 Task: Create a new event for a project status update meeting on the 16th at 8:30 PM.
Action: Mouse moved to (35, 61)
Screenshot: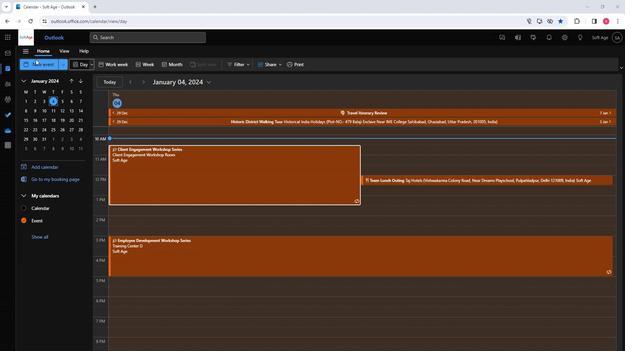 
Action: Mouse pressed left at (35, 61)
Screenshot: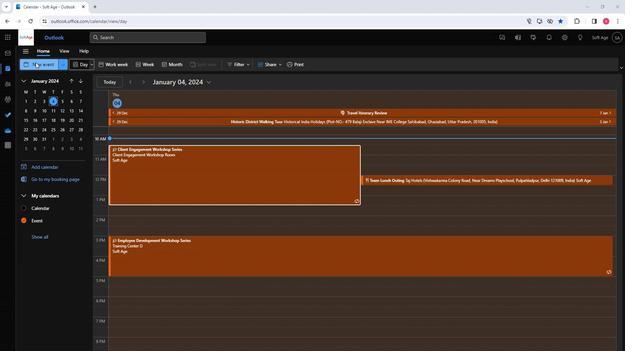 
Action: Mouse moved to (163, 103)
Screenshot: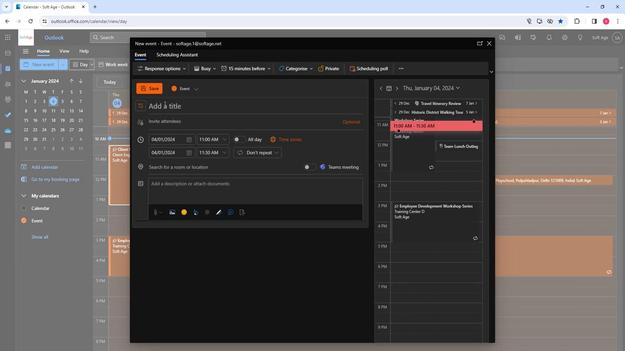 
Action: Mouse pressed left at (163, 103)
Screenshot: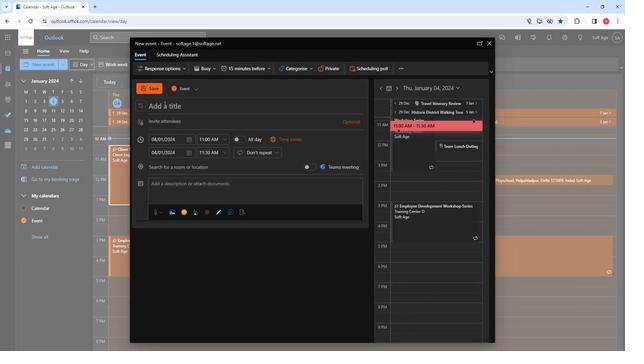 
Action: Key pressed <Key.shift>Project<Key.space><Key.shift>Status<Key.space><Key.shift>Update<Key.space><Key.shift>Meeting
Screenshot: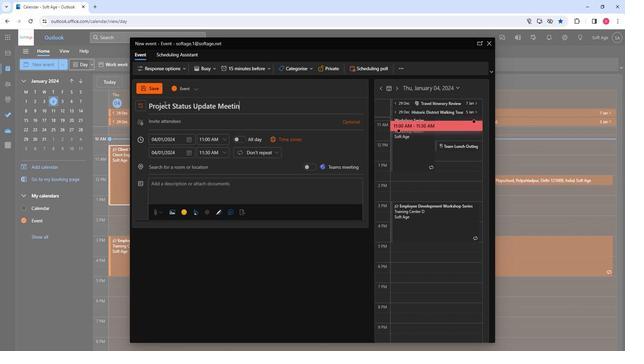 
Action: Mouse moved to (161, 117)
Screenshot: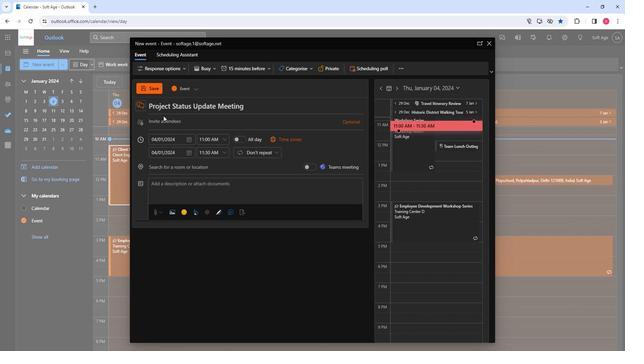 
Action: Mouse pressed left at (161, 117)
Screenshot: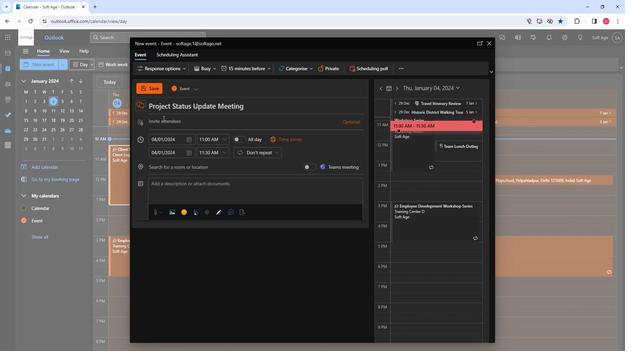 
Action: Key pressed so
Screenshot: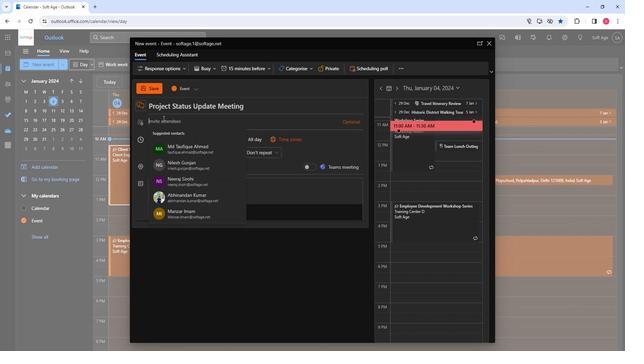 
Action: Mouse moved to (182, 155)
Screenshot: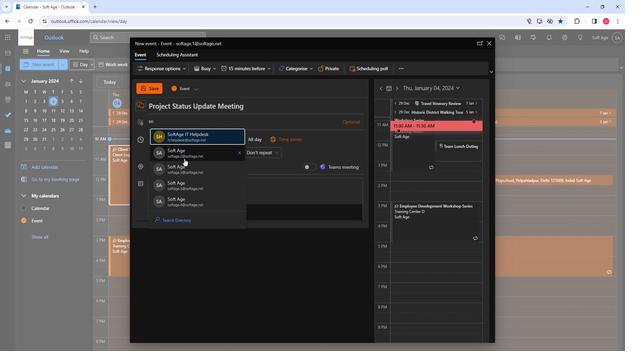 
Action: Mouse pressed left at (182, 155)
Screenshot: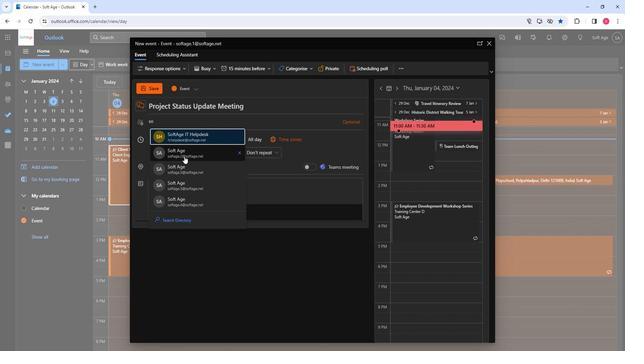 
Action: Key pressed so
Screenshot: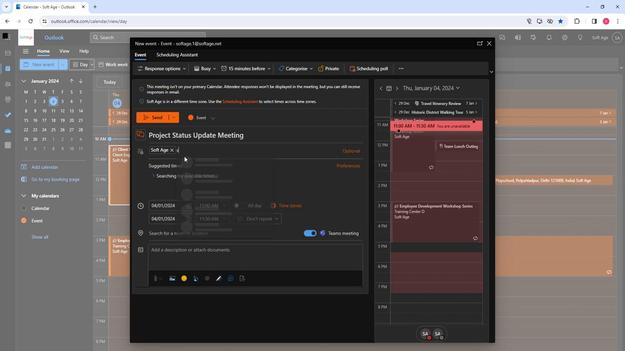 
Action: Mouse moved to (201, 198)
Screenshot: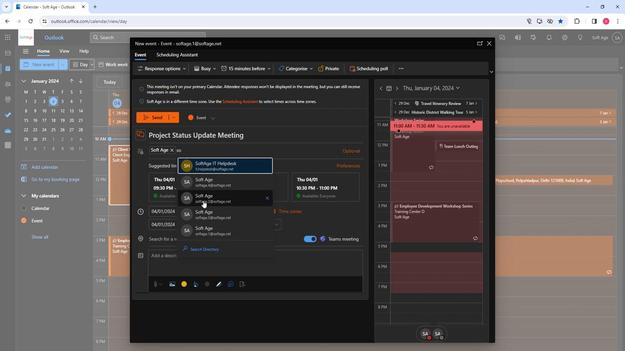 
Action: Mouse pressed left at (201, 198)
Screenshot: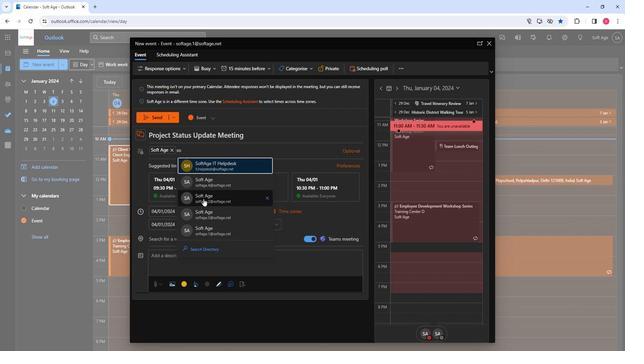 
Action: Mouse moved to (201, 198)
Screenshot: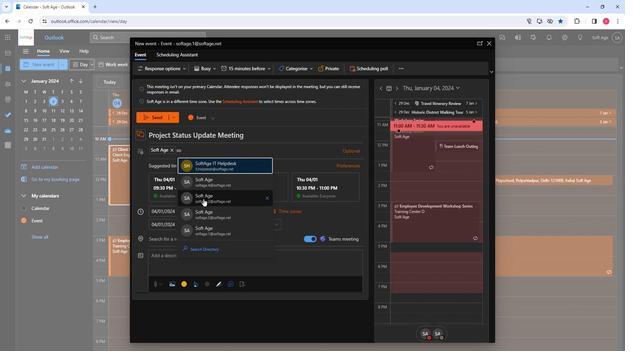 
Action: Key pressed so
Screenshot: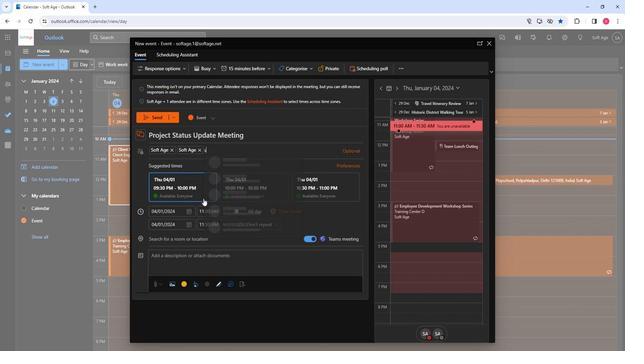 
Action: Mouse moved to (226, 209)
Screenshot: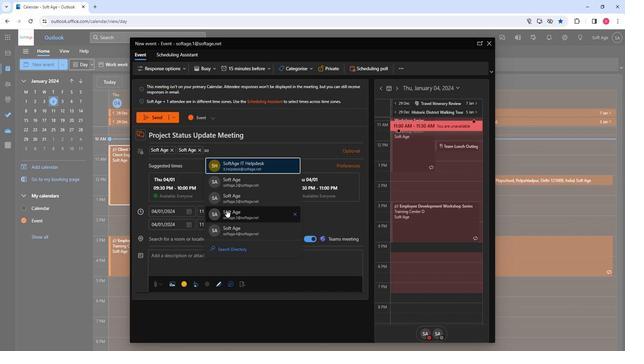 
Action: Mouse pressed left at (226, 209)
Screenshot: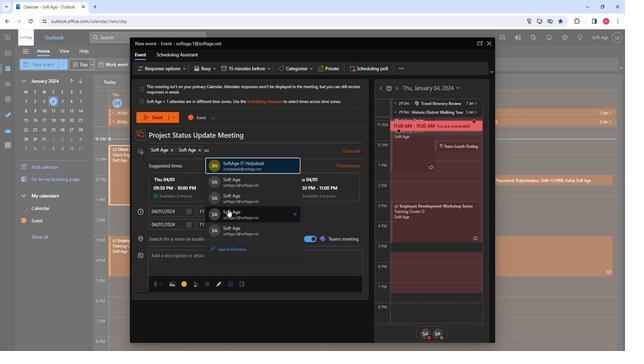 
Action: Key pressed so
Screenshot: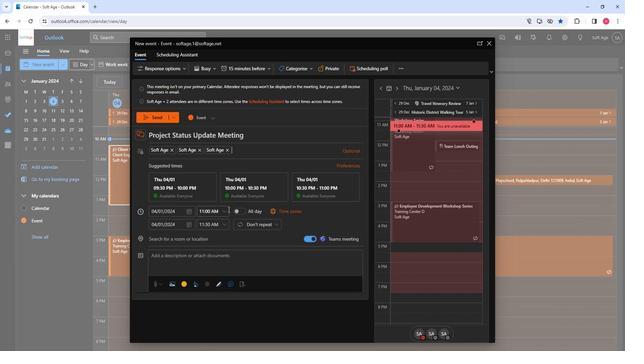 
Action: Mouse moved to (267, 226)
Screenshot: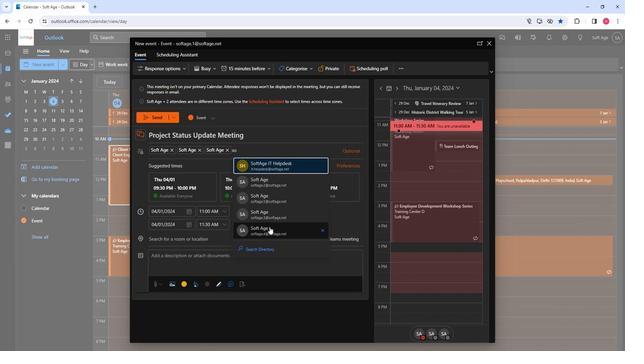 
Action: Mouse pressed left at (267, 226)
Screenshot: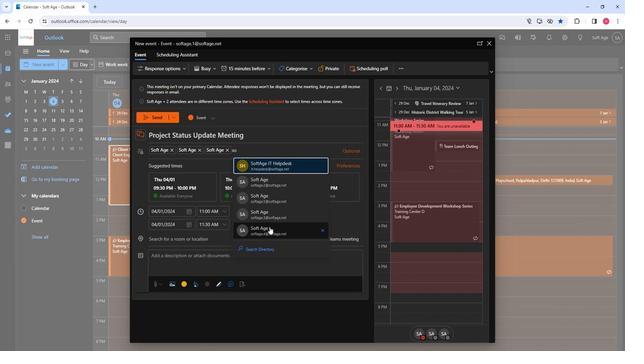 
Action: Mouse moved to (185, 206)
Screenshot: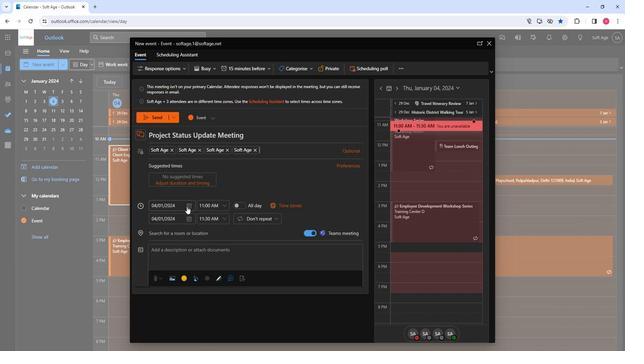 
Action: Mouse pressed left at (185, 206)
Screenshot: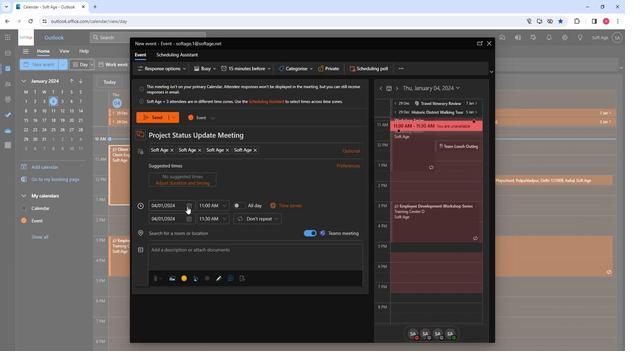 
Action: Mouse moved to (164, 260)
Screenshot: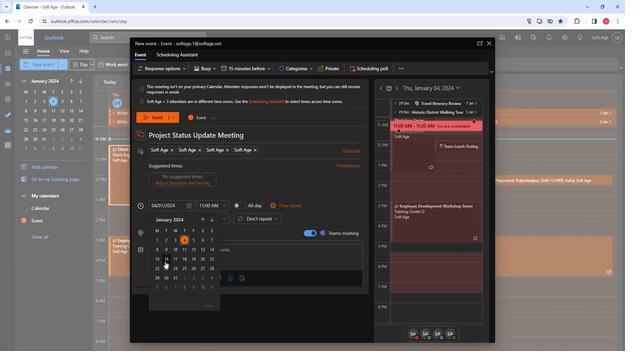 
Action: Mouse pressed left at (164, 260)
Screenshot: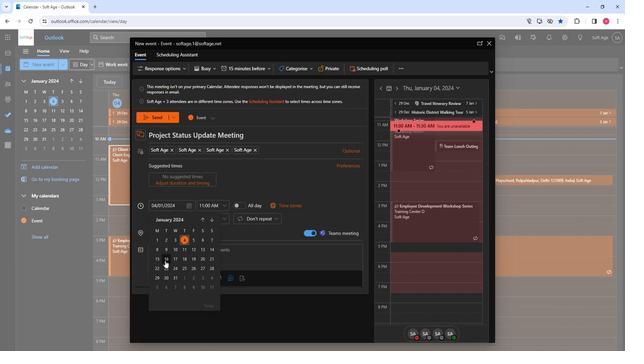
Action: Mouse moved to (224, 205)
Screenshot: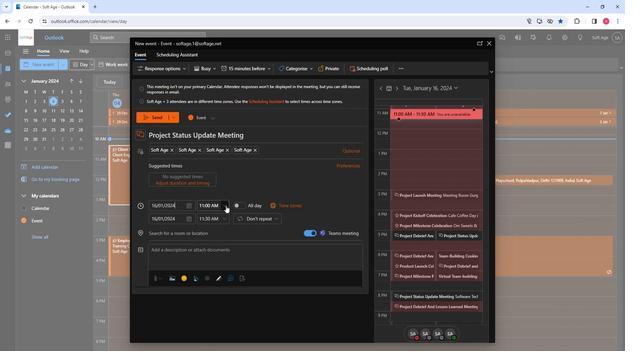 
Action: Mouse pressed left at (224, 205)
Screenshot: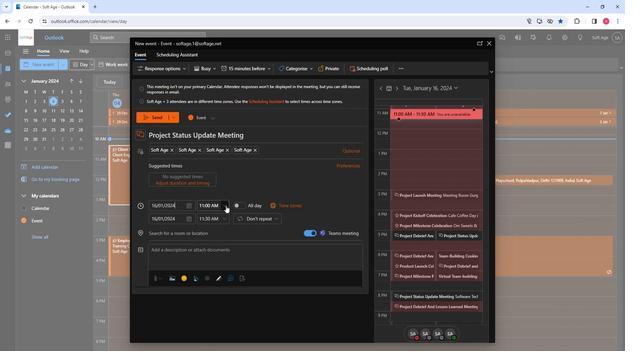 
Action: Mouse moved to (215, 241)
Screenshot: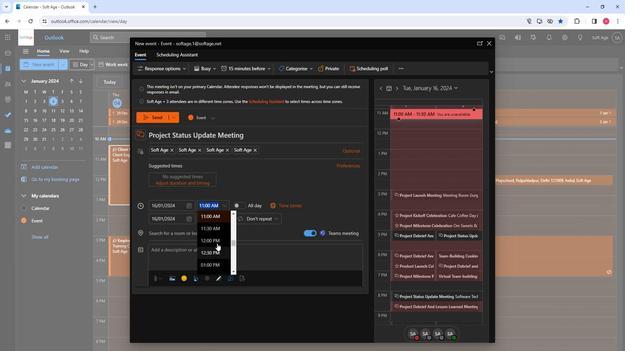 
Action: Mouse scrolled (215, 241) with delta (0, 0)
Screenshot: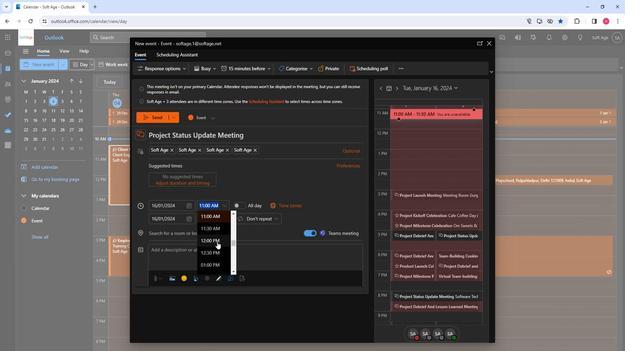 
Action: Mouse scrolled (215, 241) with delta (0, 0)
Screenshot: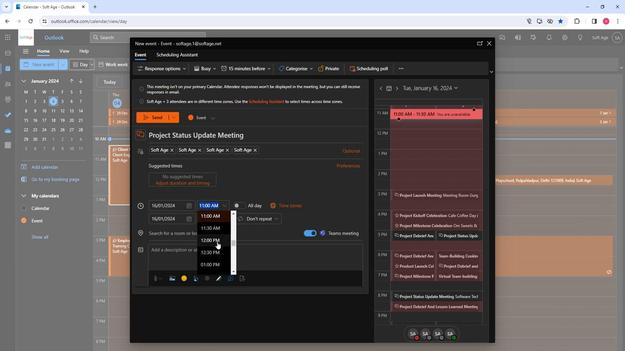 
Action: Mouse scrolled (215, 241) with delta (0, 0)
Screenshot: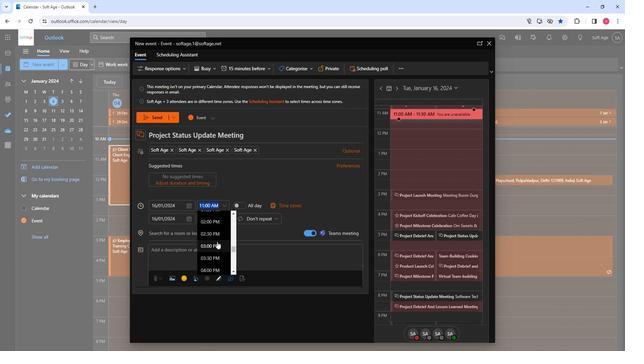 
Action: Mouse scrolled (215, 241) with delta (0, 0)
Screenshot: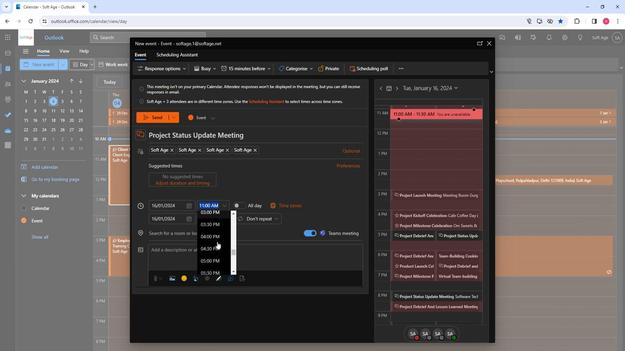
Action: Mouse scrolled (215, 241) with delta (0, 0)
Screenshot: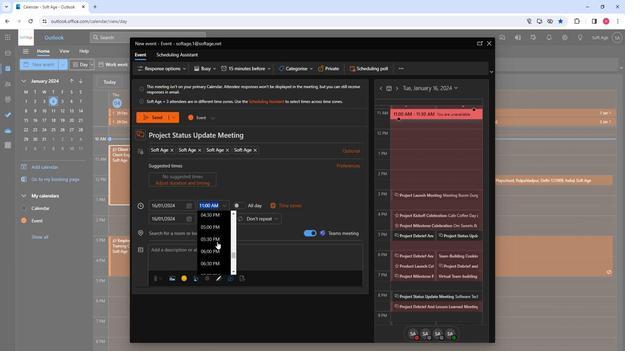
Action: Mouse moved to (214, 241)
Screenshot: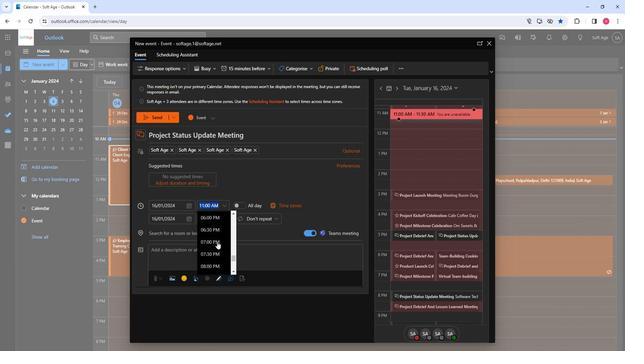 
Action: Mouse scrolled (214, 241) with delta (0, 0)
Screenshot: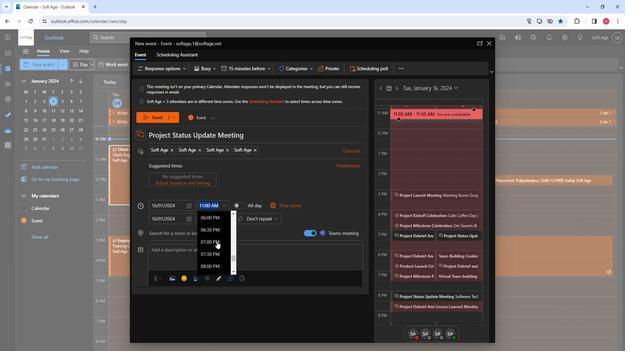 
Action: Mouse moved to (209, 244)
Screenshot: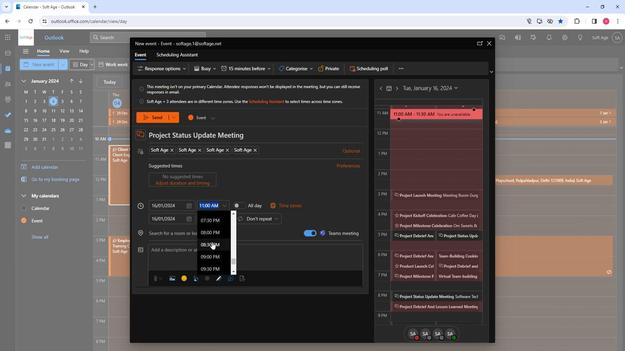 
Action: Mouse pressed left at (209, 244)
Screenshot: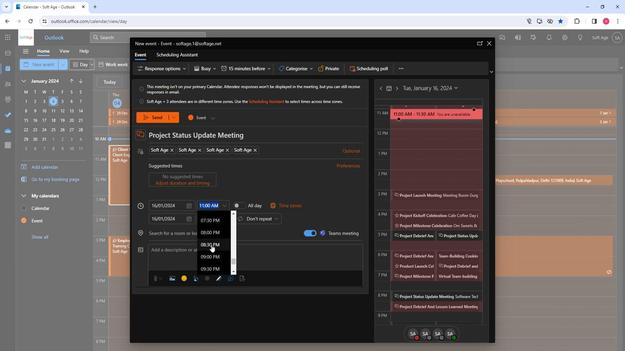 
Action: Mouse moved to (174, 236)
Screenshot: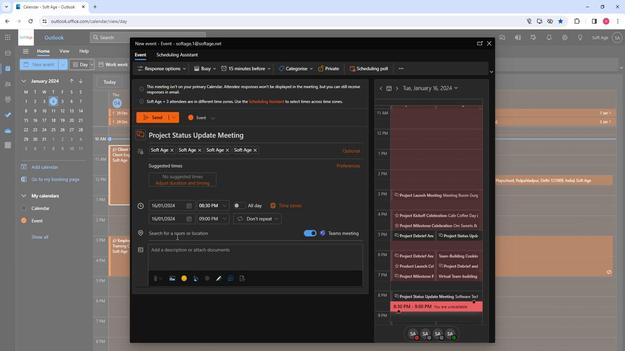 
Action: Mouse pressed left at (174, 236)
Screenshot: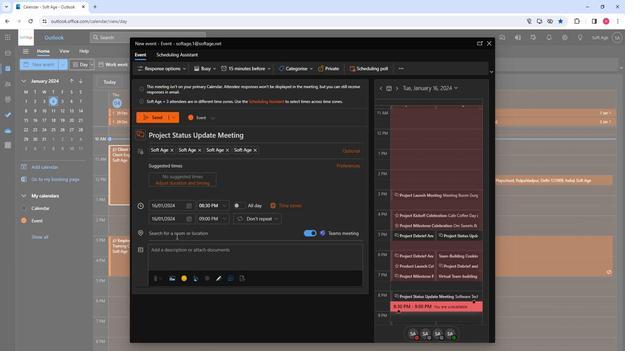 
Action: Key pressed so
Screenshot: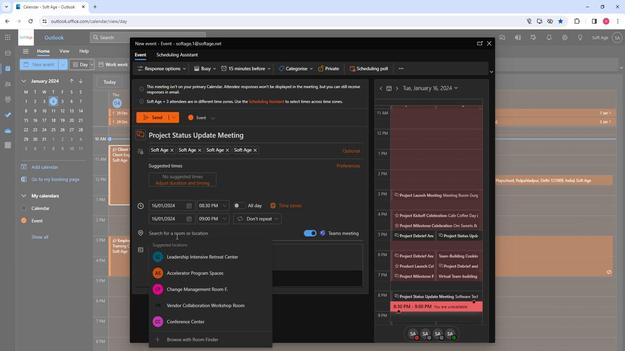 
Action: Mouse moved to (176, 290)
Screenshot: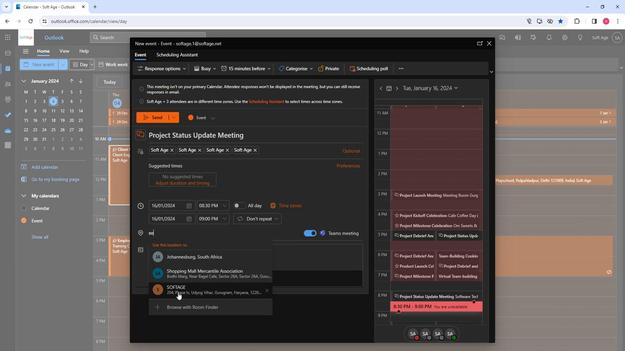
Action: Mouse pressed left at (176, 290)
Screenshot: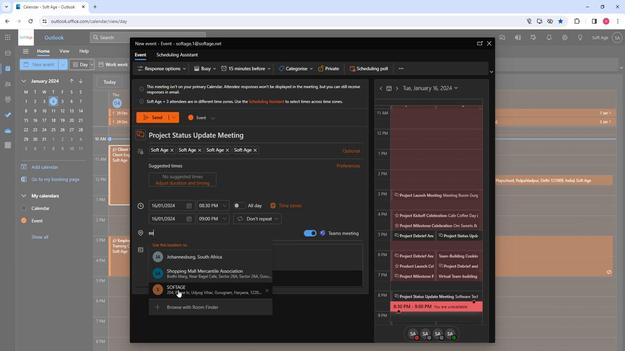 
Action: Mouse moved to (168, 252)
Screenshot: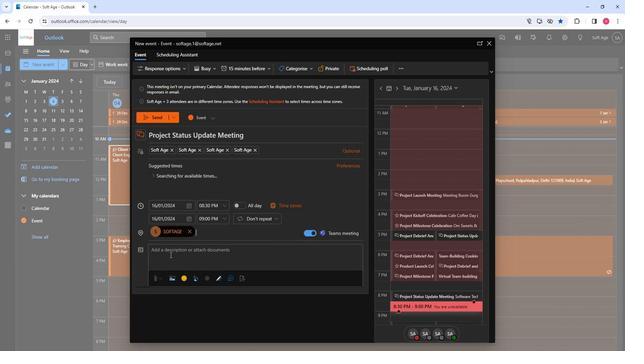 
Action: Mouse pressed left at (168, 252)
Screenshot: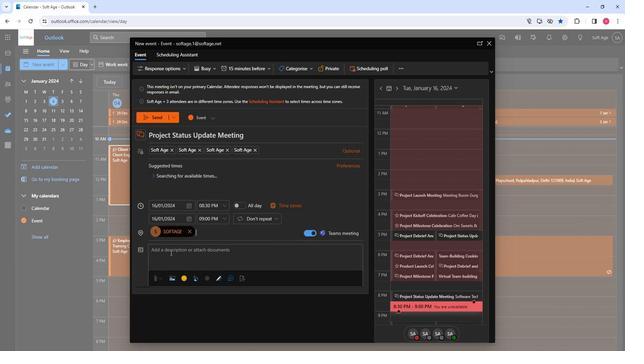 
Action: Key pressed <Key.shift>Conduct<Key.space>a<Key.space>comprehensive<Key.space>project<Key.space>status<Key.space>update<Key.space>meeting.<Key.space><Key.shift>Review<Key.space>milestone,<Key.space>address<Key.space>challenges,<Key.space>and<Key.space>foster<Key.space>open<Key.space>communication.<Key.space><Key.shift>Strategize<Key.space>to<Key.space>ensure<Key.space>project<Key.space>success,<Key.space>aligning<Key.space>team<Key.space>efforts<Key.space>with<Key.space>overarching<Key.space>hoal<Key.backspace><Key.backspace><Key.backspace><Key.backspace>goals.
Screenshot: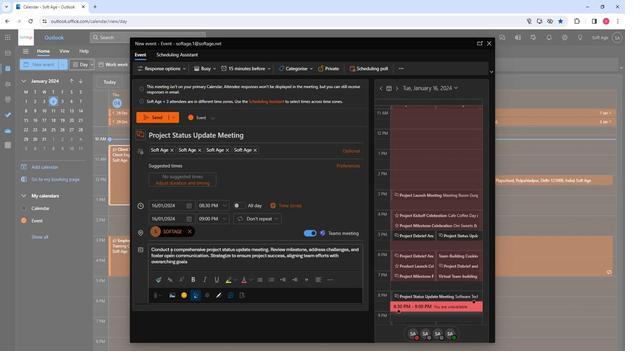 
Action: Mouse moved to (177, 259)
Screenshot: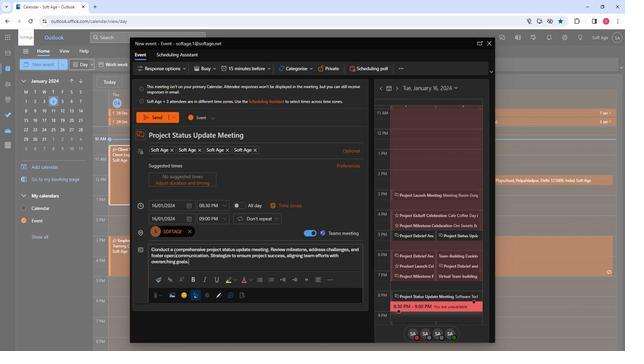 
Action: Mouse pressed left at (177, 259)
Screenshot: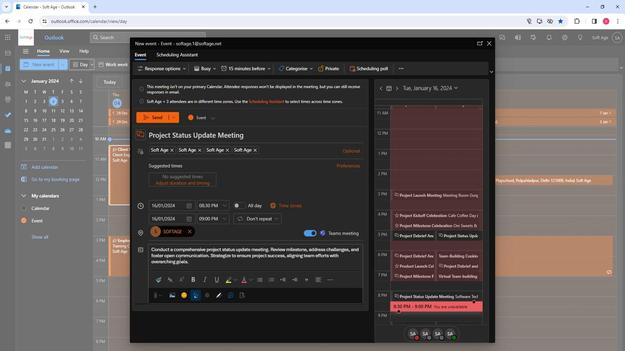 
Action: Mouse pressed left at (177, 259)
Screenshot: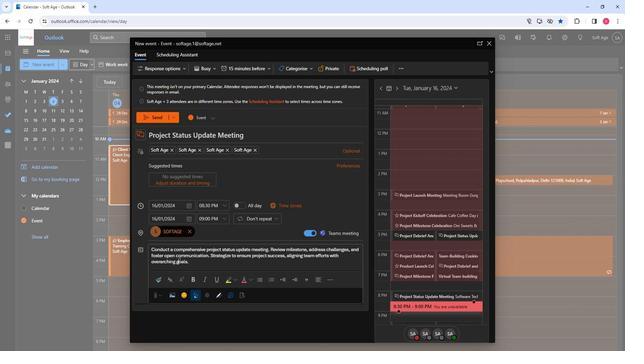 
Action: Mouse pressed left at (177, 259)
Screenshot: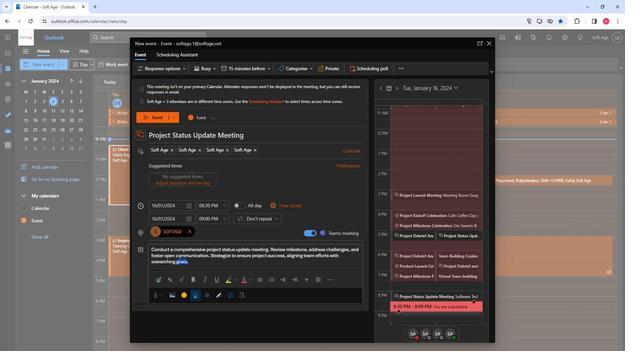 
Action: Mouse moved to (167, 279)
Screenshot: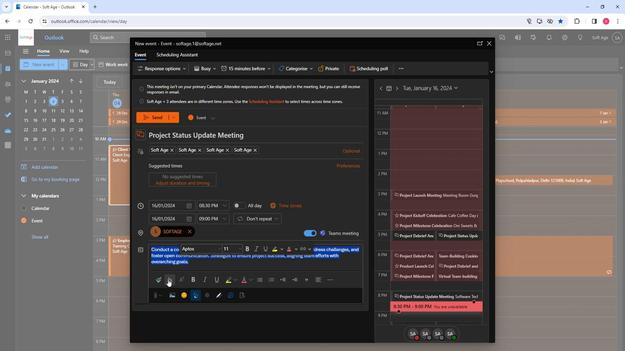 
Action: Mouse pressed left at (167, 279)
Screenshot: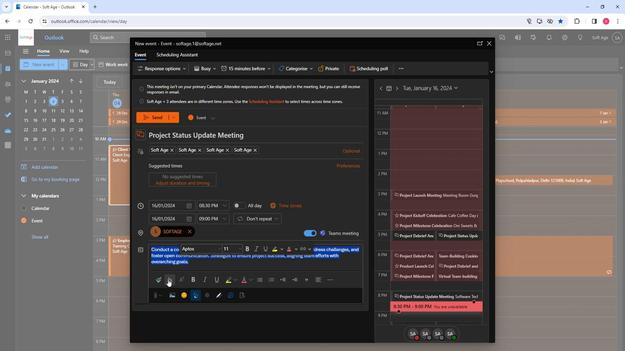 
Action: Mouse moved to (189, 240)
Screenshot: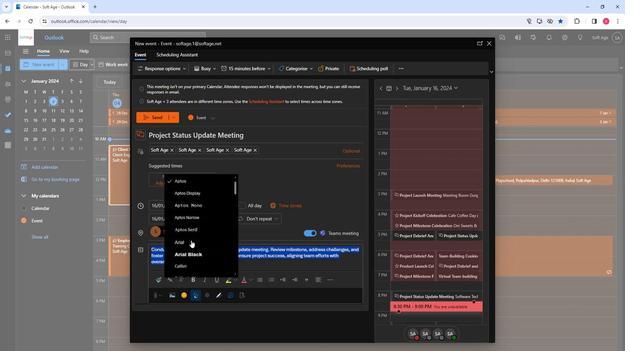 
Action: Mouse scrolled (189, 239) with delta (0, 0)
Screenshot: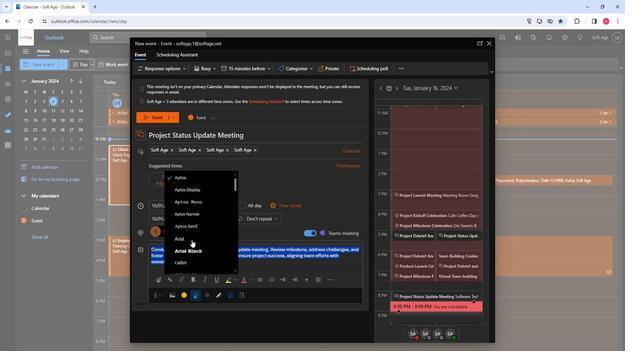 
Action: Mouse scrolled (189, 239) with delta (0, 0)
Screenshot: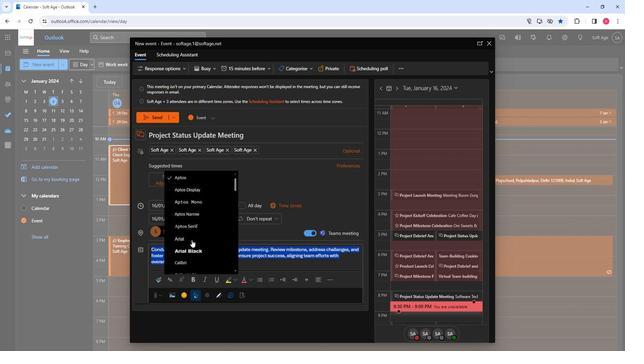 
Action: Mouse scrolled (189, 239) with delta (0, 0)
Screenshot: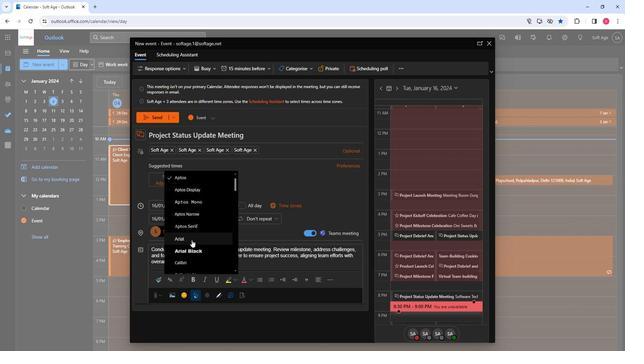 
Action: Mouse moved to (188, 244)
Screenshot: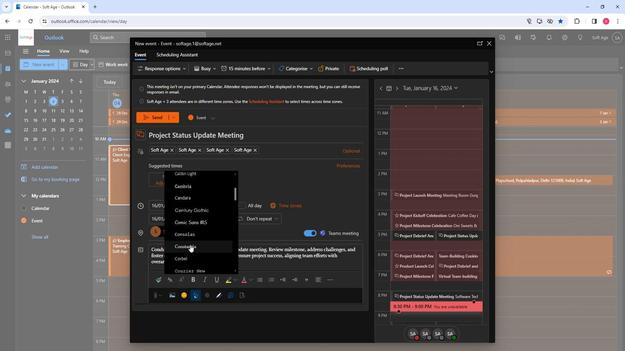 
Action: Mouse pressed left at (188, 244)
Screenshot: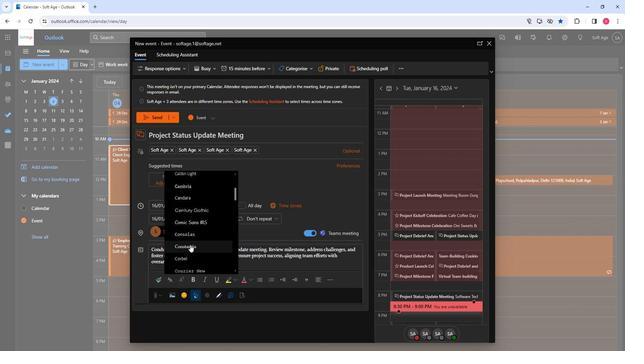 
Action: Mouse moved to (193, 274)
Screenshot: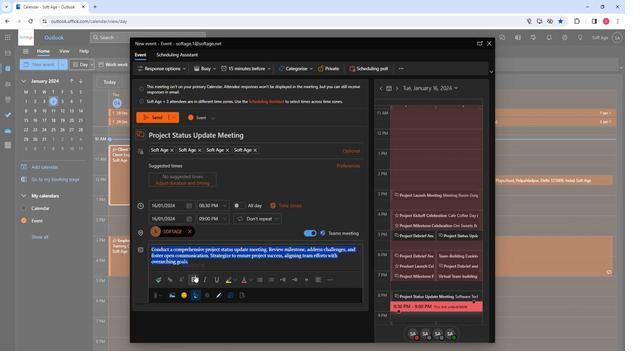 
Action: Mouse pressed left at (193, 274)
Screenshot: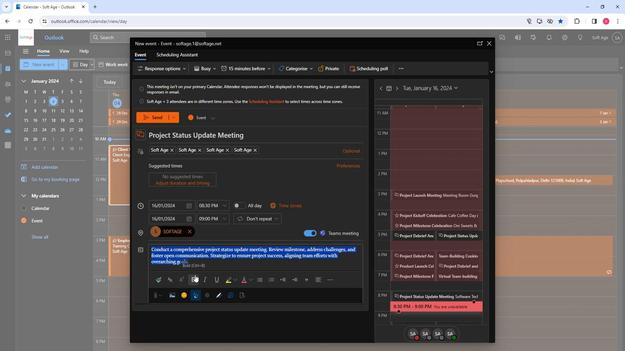 
Action: Mouse moved to (202, 279)
Screenshot: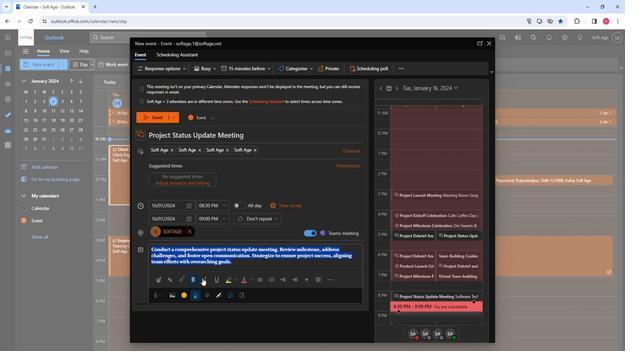 
Action: Mouse pressed left at (202, 279)
Screenshot: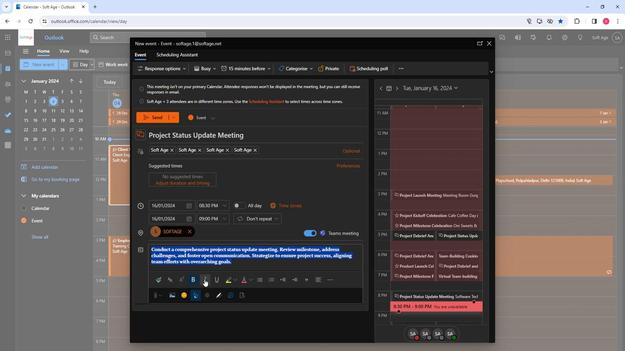 
Action: Mouse moved to (234, 279)
Screenshot: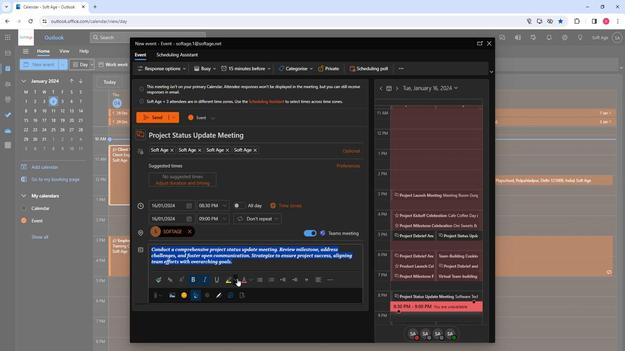 
Action: Mouse pressed left at (234, 279)
Screenshot: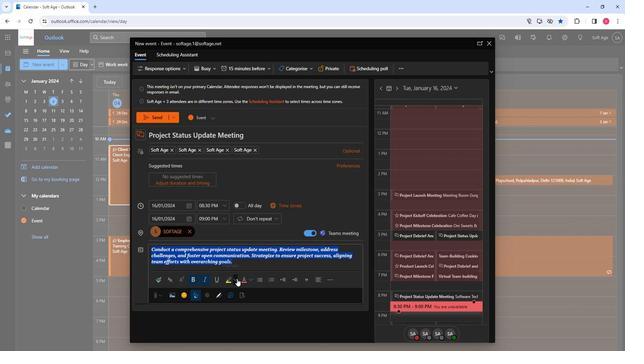 
Action: Mouse moved to (239, 294)
Screenshot: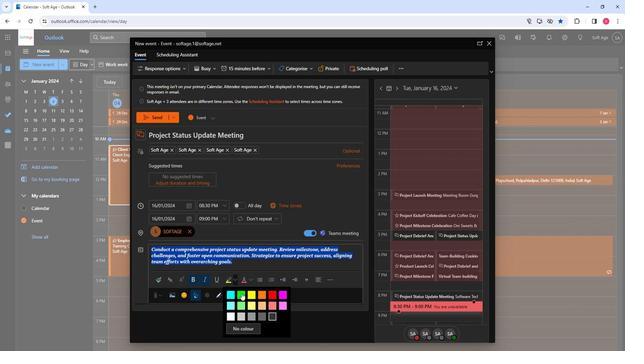
Action: Mouse pressed left at (239, 294)
Screenshot: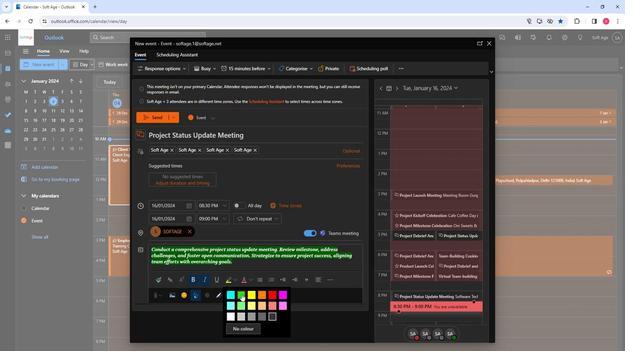 
Action: Mouse moved to (290, 277)
Screenshot: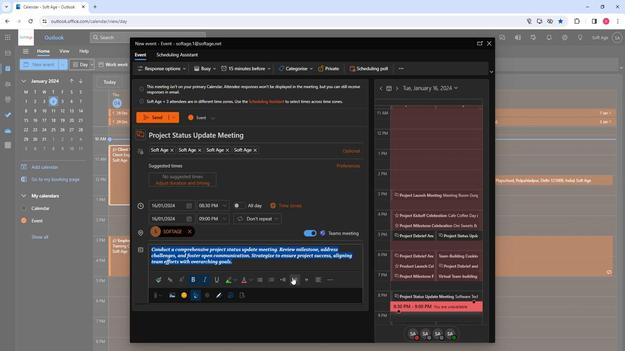 
Action: Mouse pressed left at (290, 277)
Screenshot: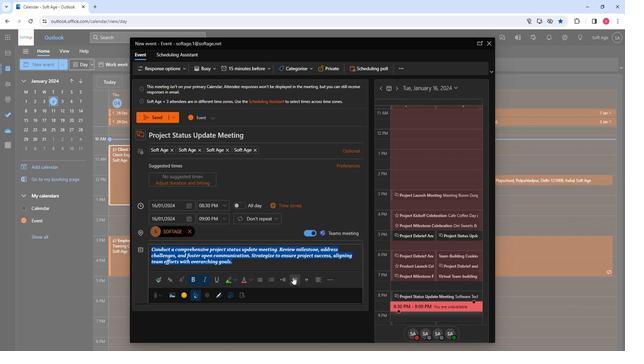 
Action: Mouse moved to (296, 267)
Screenshot: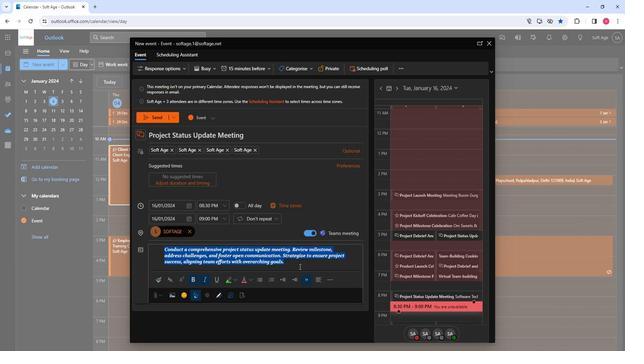 
Action: Mouse pressed left at (296, 267)
Screenshot: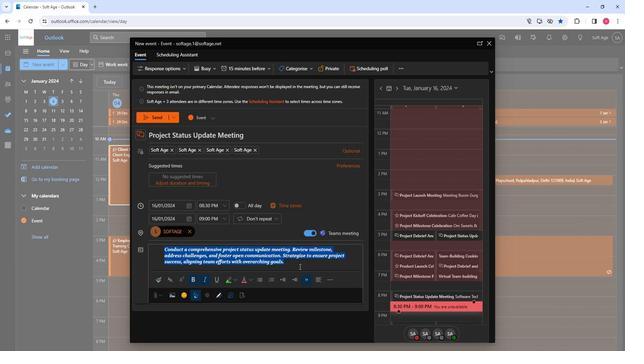 
Action: Mouse moved to (160, 118)
Screenshot: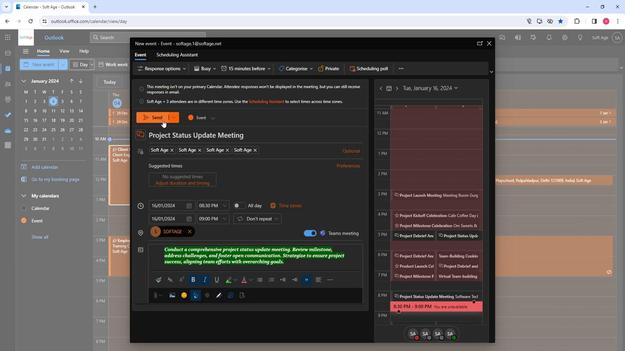 
Action: Mouse pressed left at (160, 118)
Screenshot: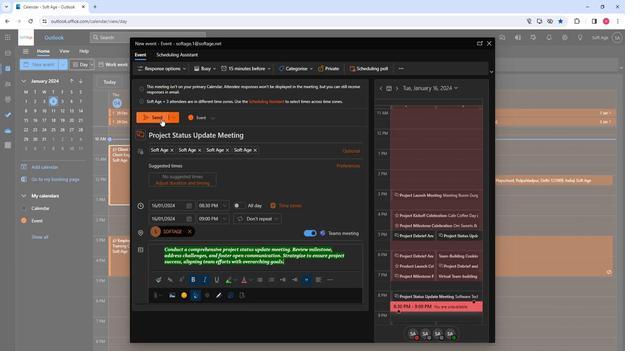 
Action: Mouse moved to (300, 306)
Screenshot: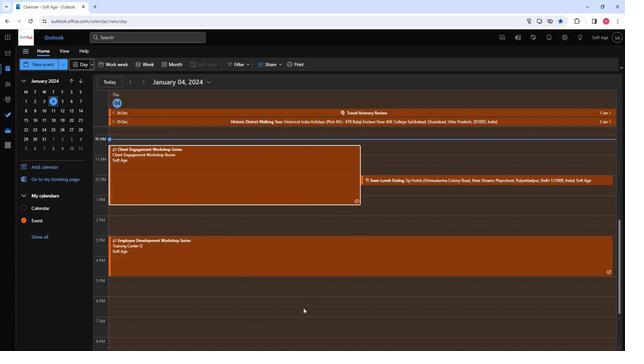 
